 Task: Toggle the following tags when the sync option is in the git.
Action: Mouse moved to (19, 527)
Screenshot: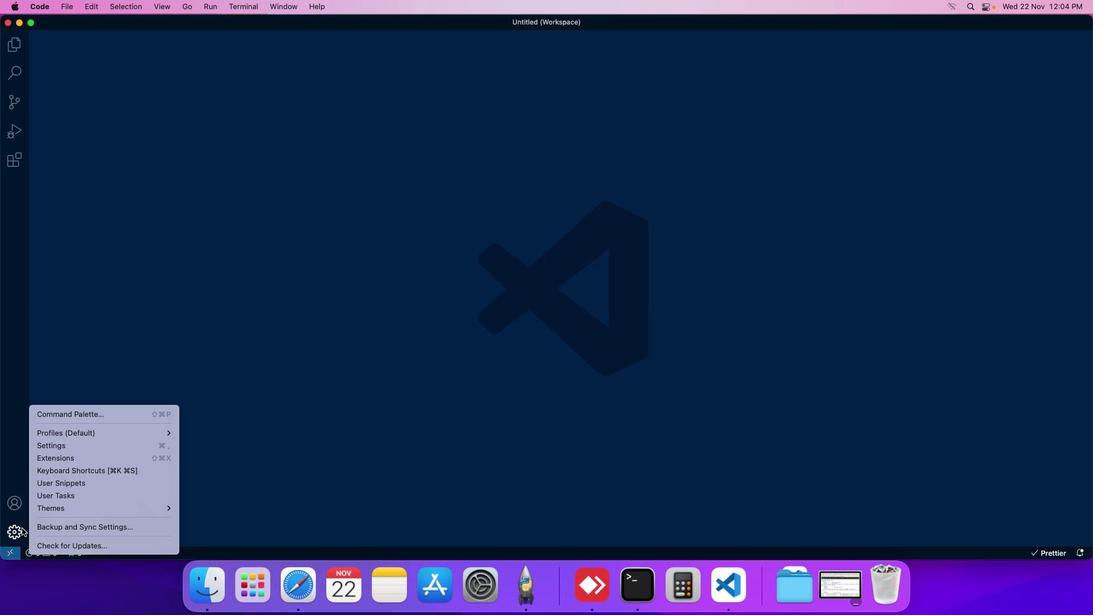 
Action: Mouse pressed left at (19, 527)
Screenshot: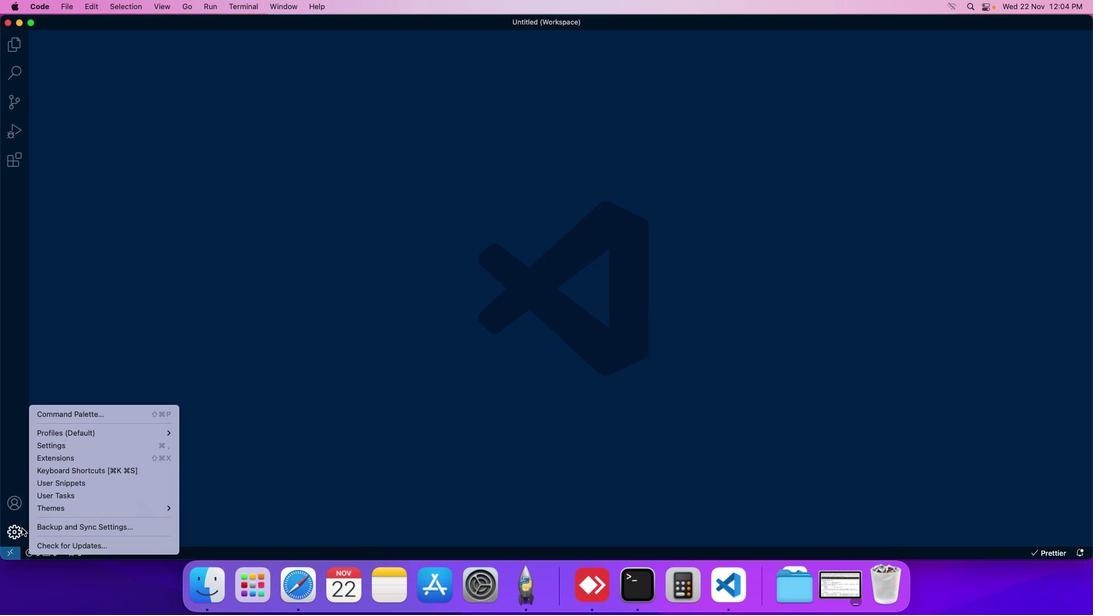 
Action: Mouse moved to (69, 447)
Screenshot: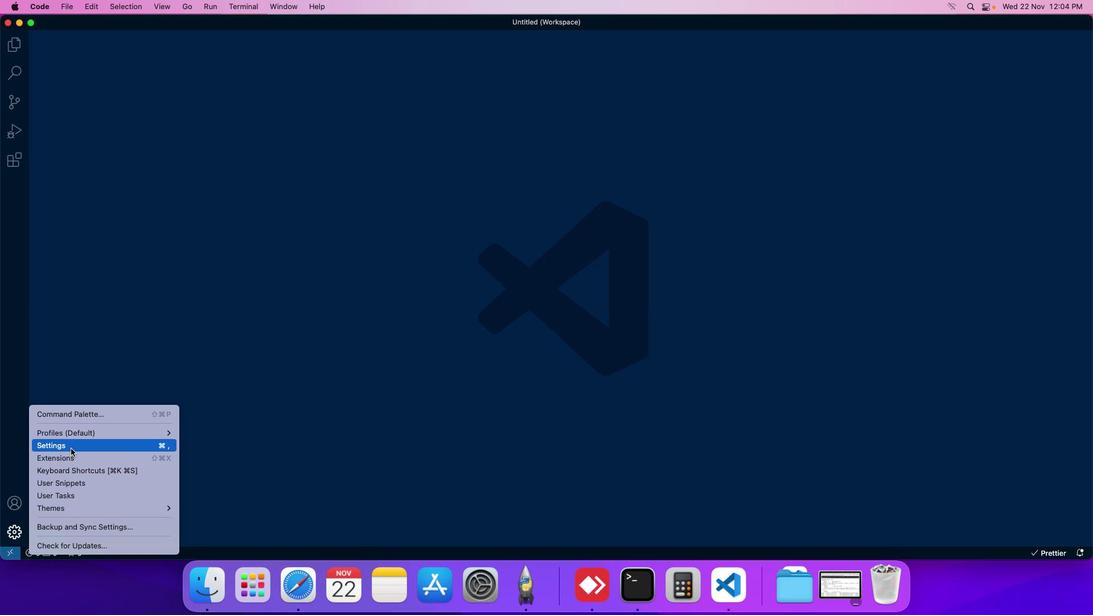 
Action: Mouse pressed left at (69, 447)
Screenshot: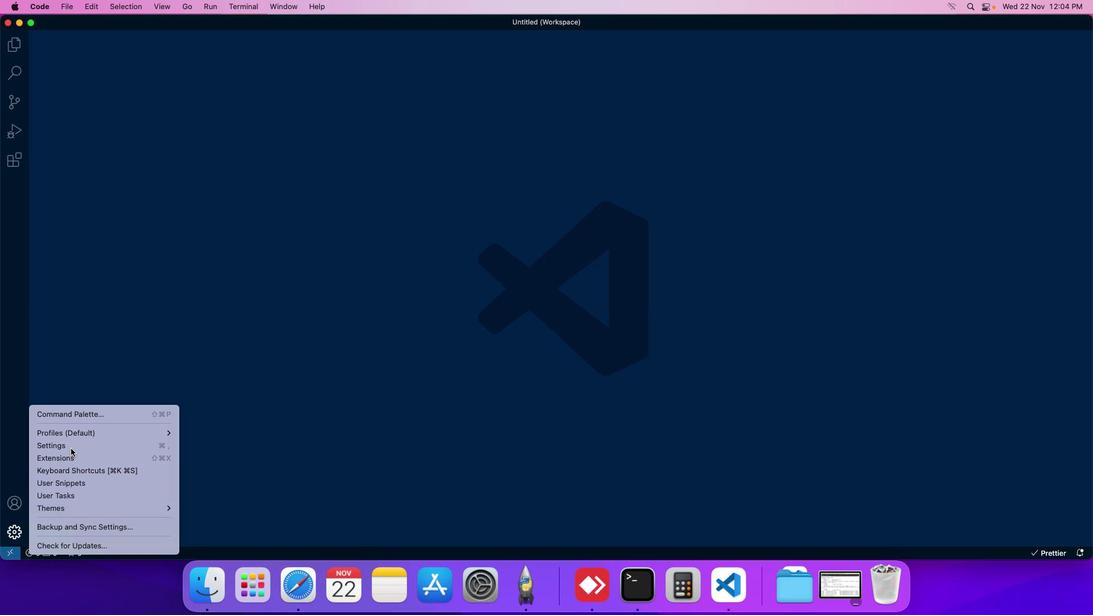 
Action: Mouse moved to (260, 84)
Screenshot: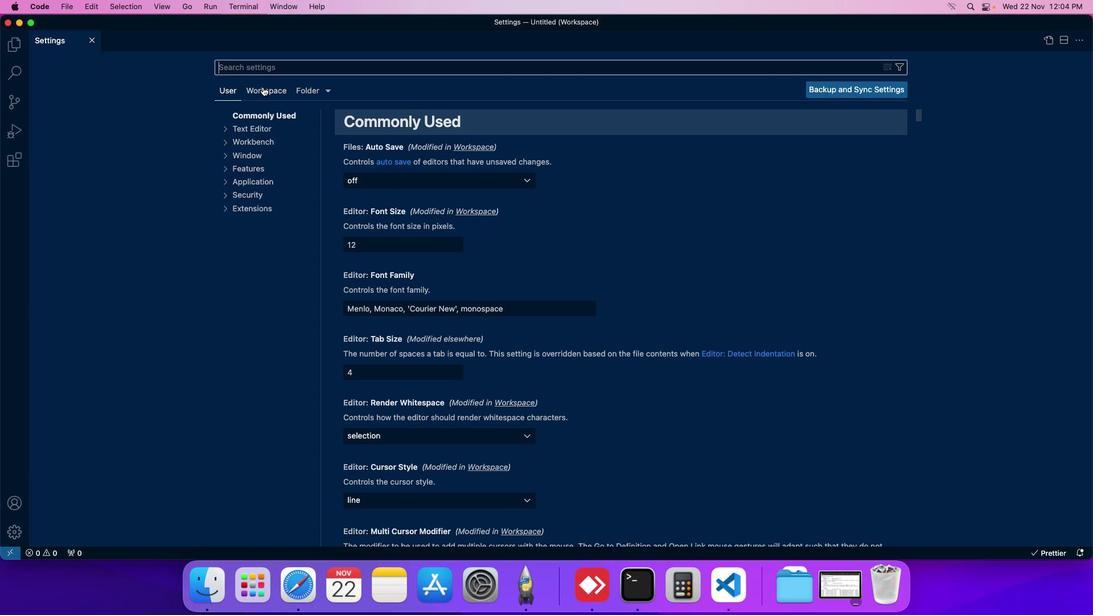 
Action: Mouse pressed left at (260, 84)
Screenshot: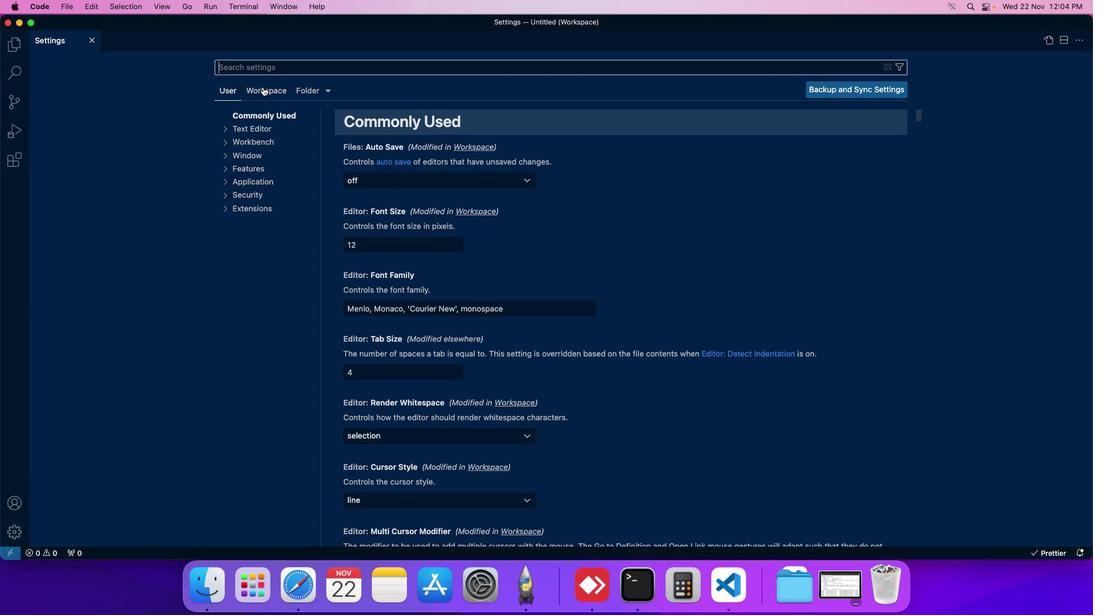 
Action: Mouse moved to (249, 194)
Screenshot: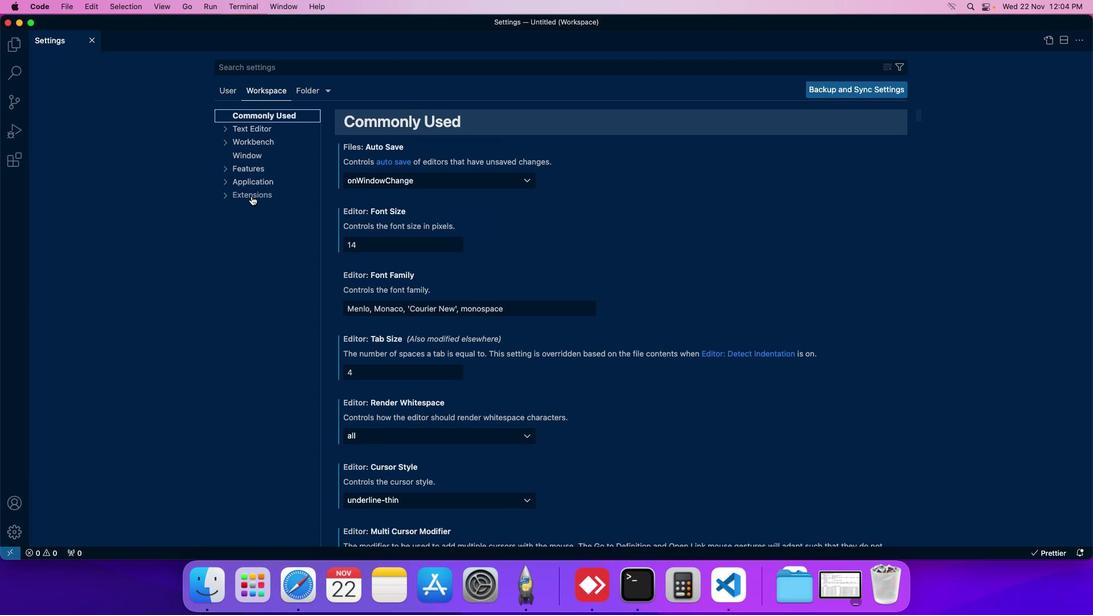
Action: Mouse pressed left at (249, 194)
Screenshot: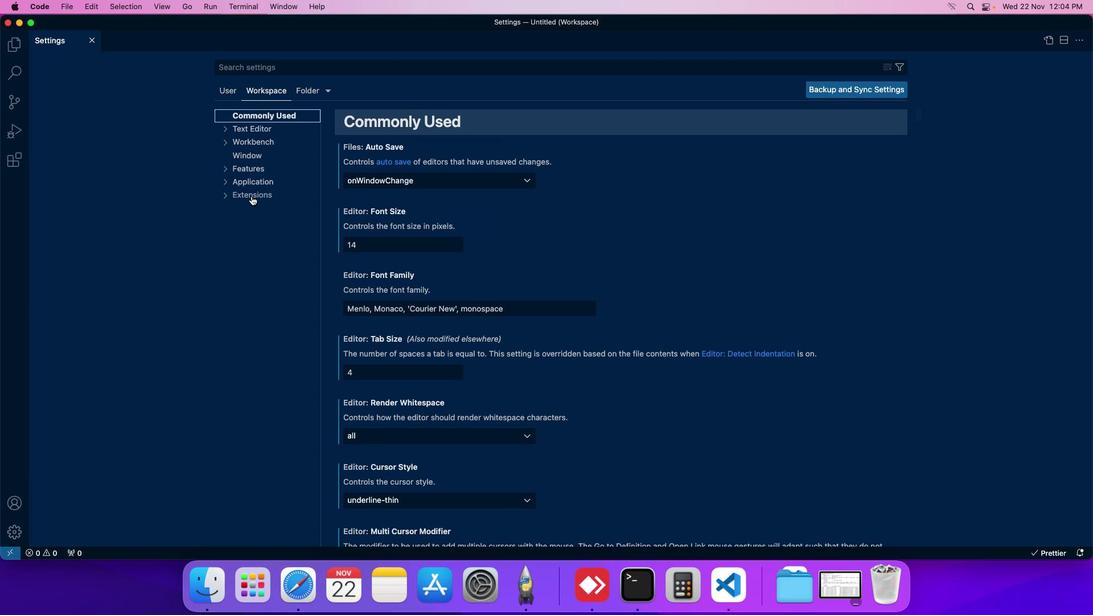 
Action: Mouse moved to (248, 246)
Screenshot: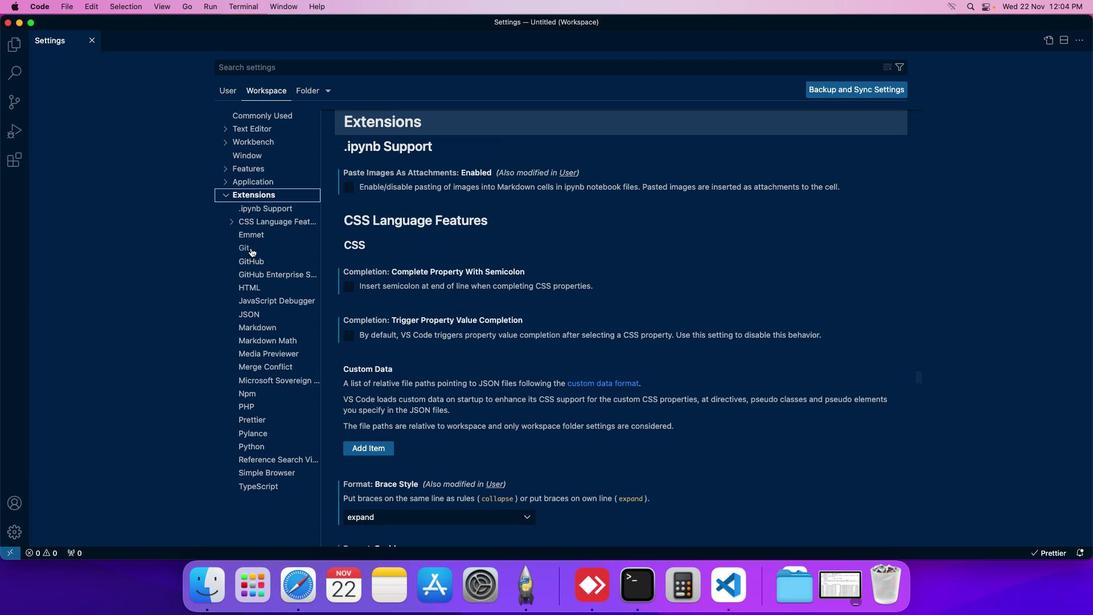 
Action: Mouse pressed left at (248, 246)
Screenshot: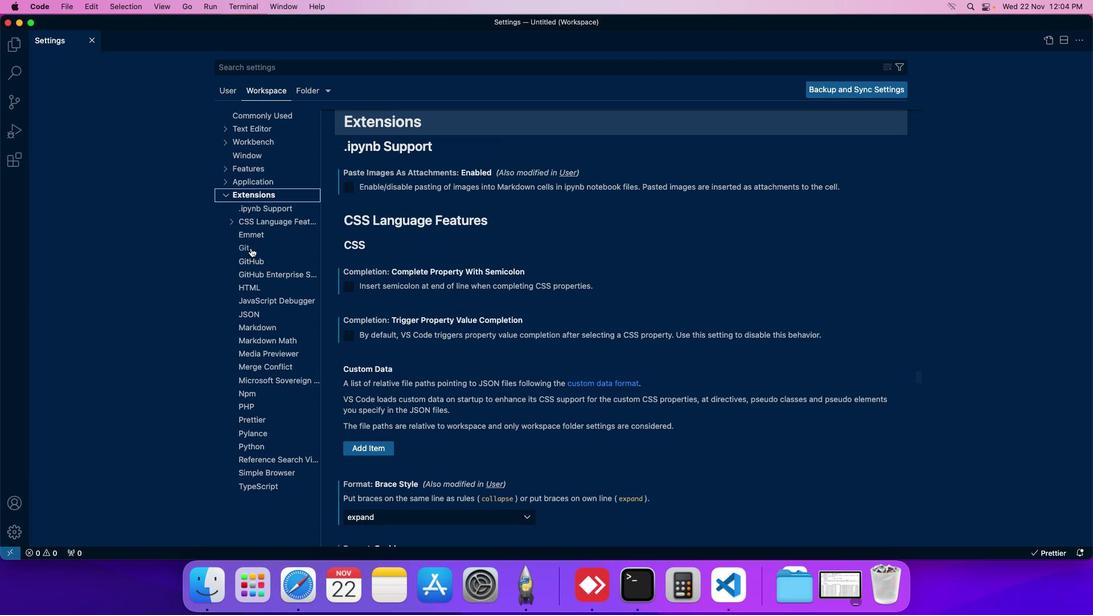 
Action: Mouse moved to (388, 325)
Screenshot: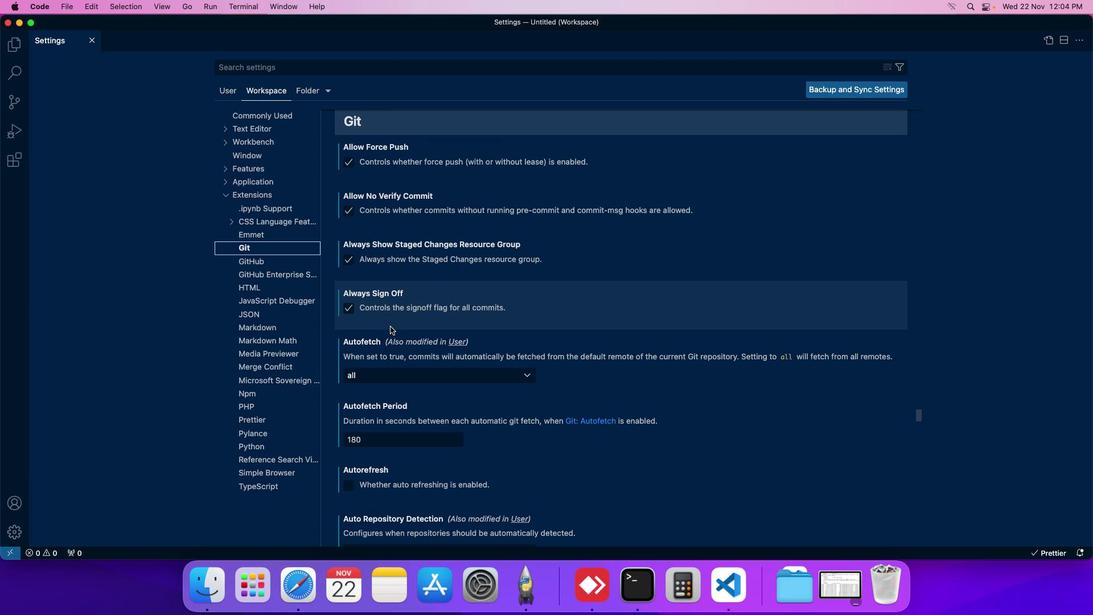 
Action: Mouse scrolled (388, 325) with delta (-1, -1)
Screenshot: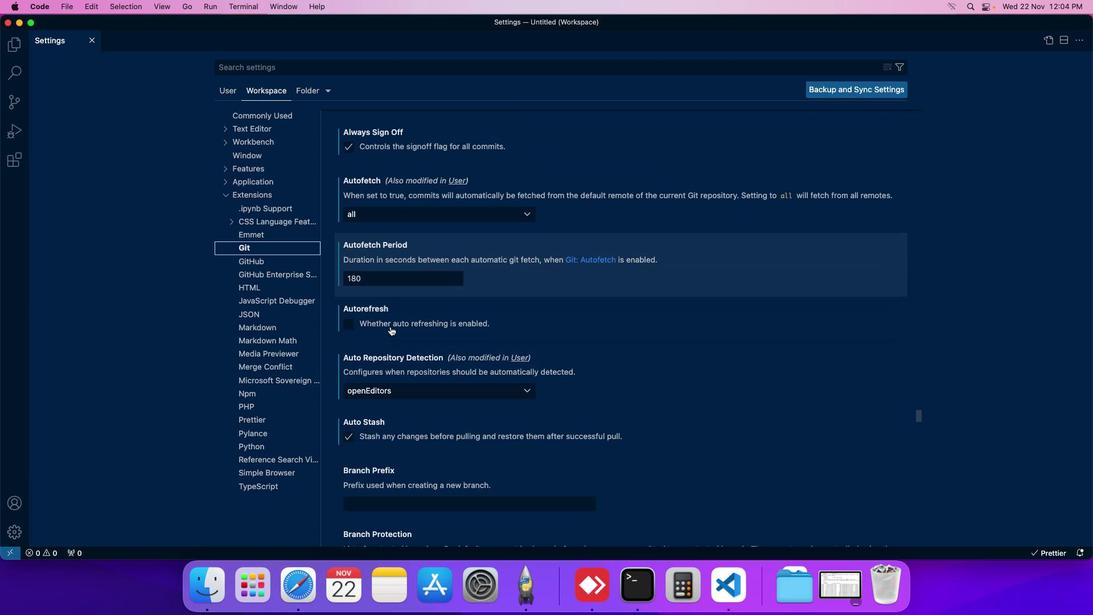 
Action: Mouse scrolled (388, 325) with delta (-1, -1)
Screenshot: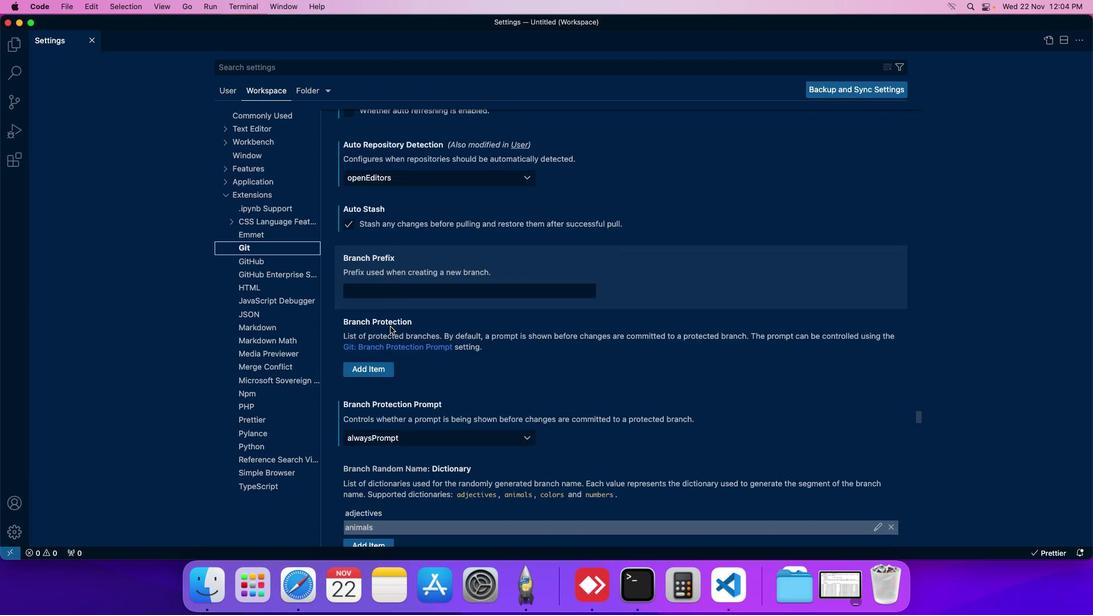 
Action: Mouse scrolled (388, 325) with delta (-1, -1)
Screenshot: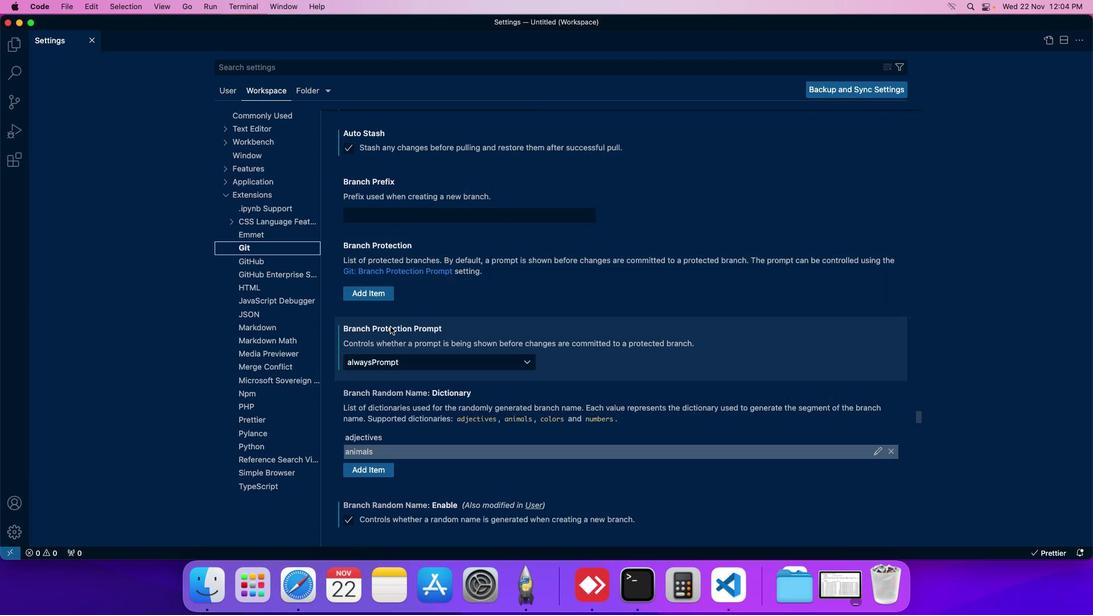 
Action: Mouse scrolled (388, 325) with delta (-1, -1)
Screenshot: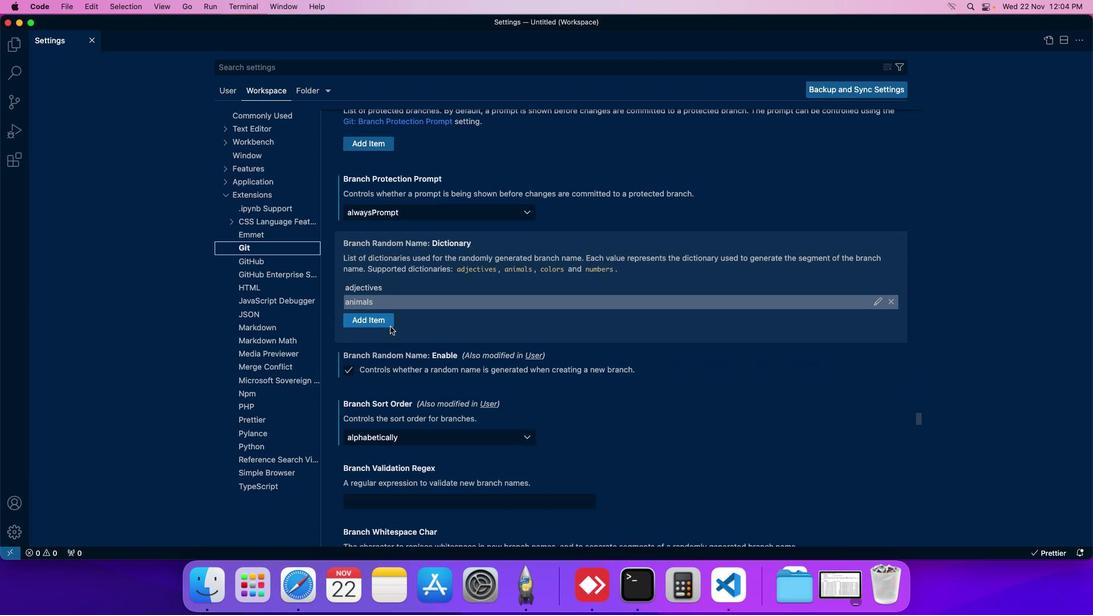 
Action: Mouse scrolled (388, 325) with delta (-1, -1)
Screenshot: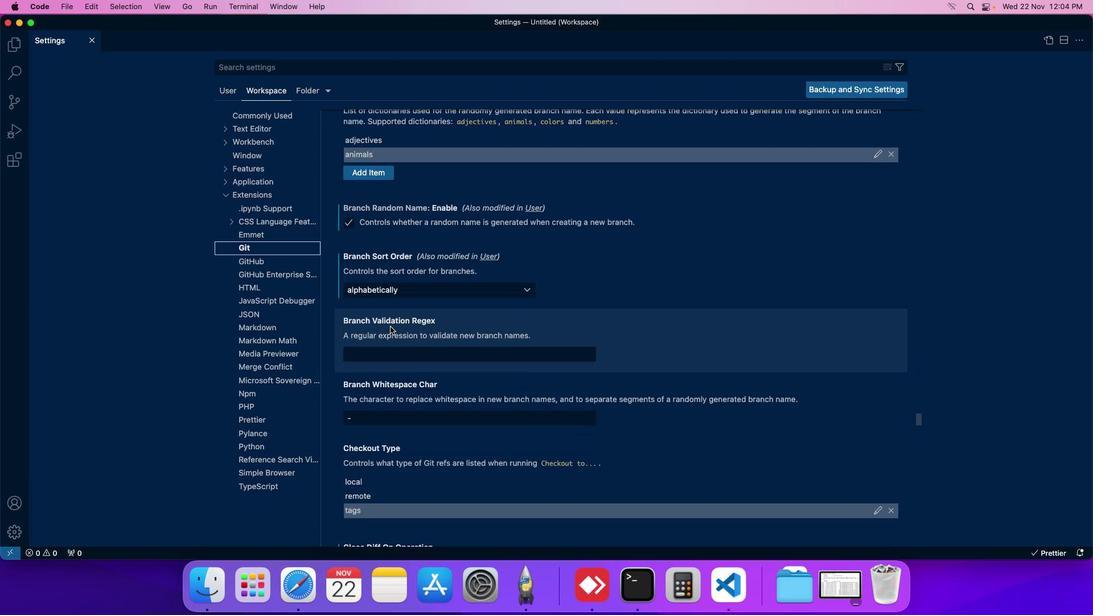 
Action: Mouse scrolled (388, 325) with delta (-1, -1)
Screenshot: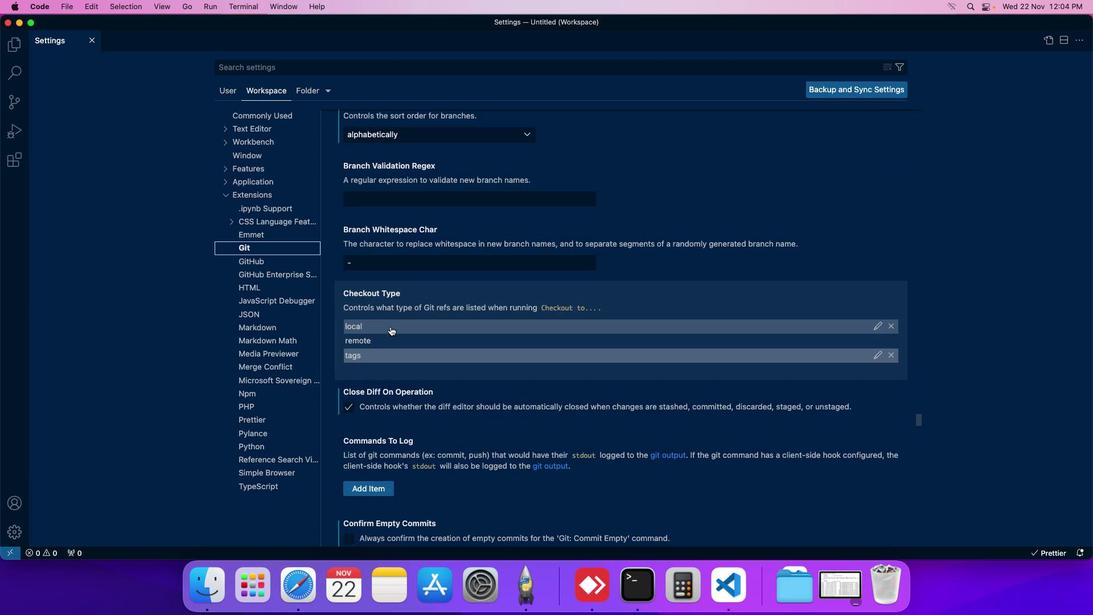 
Action: Mouse scrolled (388, 325) with delta (-1, -1)
Screenshot: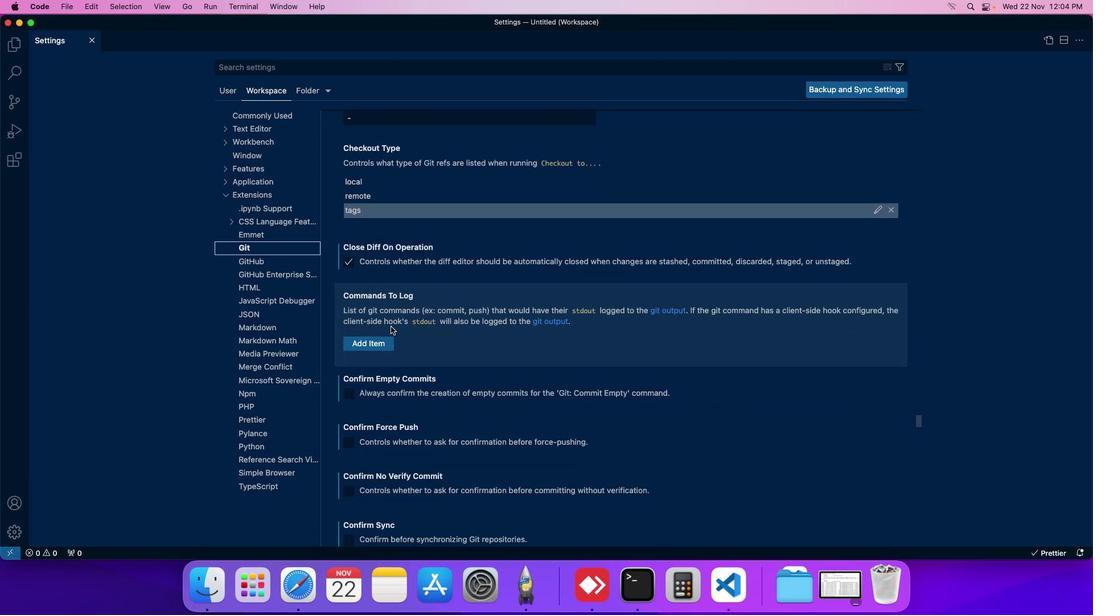 
Action: Mouse moved to (389, 325)
Screenshot: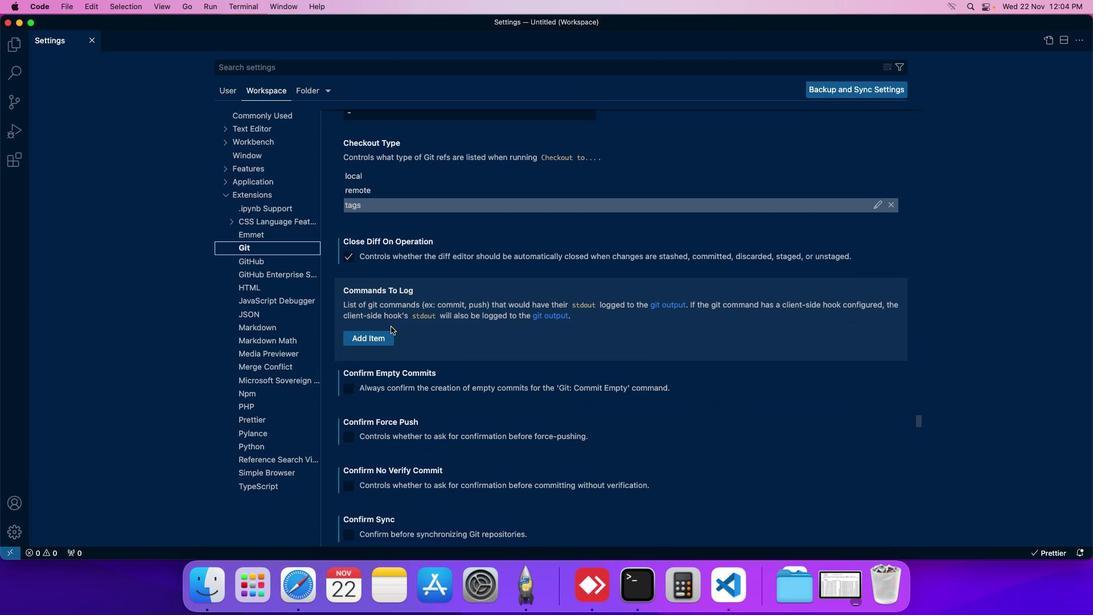 
Action: Mouse scrolled (389, 325) with delta (-1, -1)
Screenshot: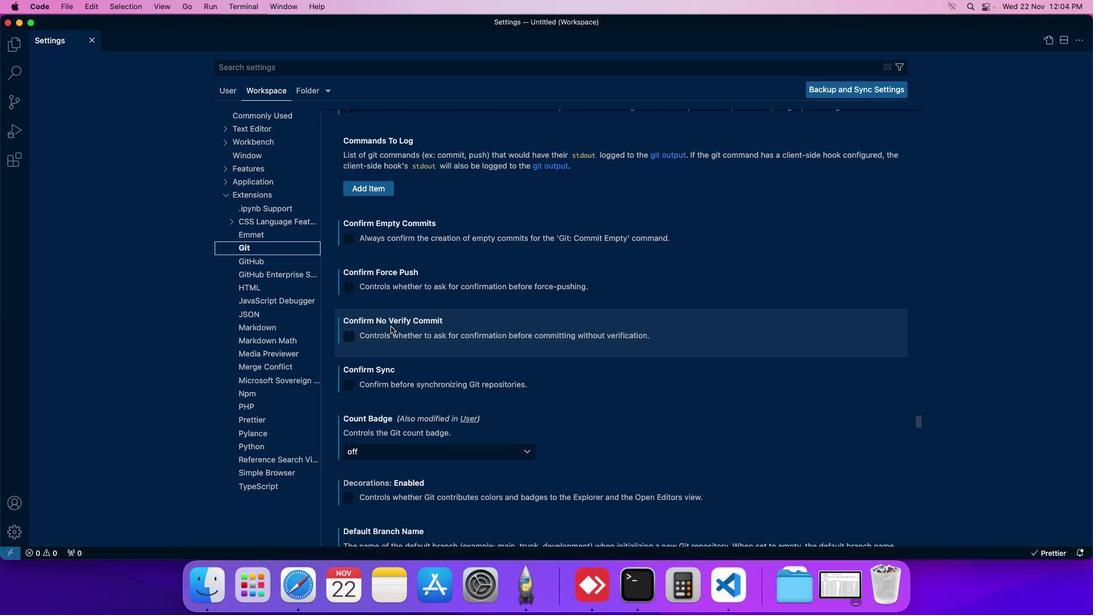 
Action: Mouse scrolled (389, 325) with delta (-1, -1)
Screenshot: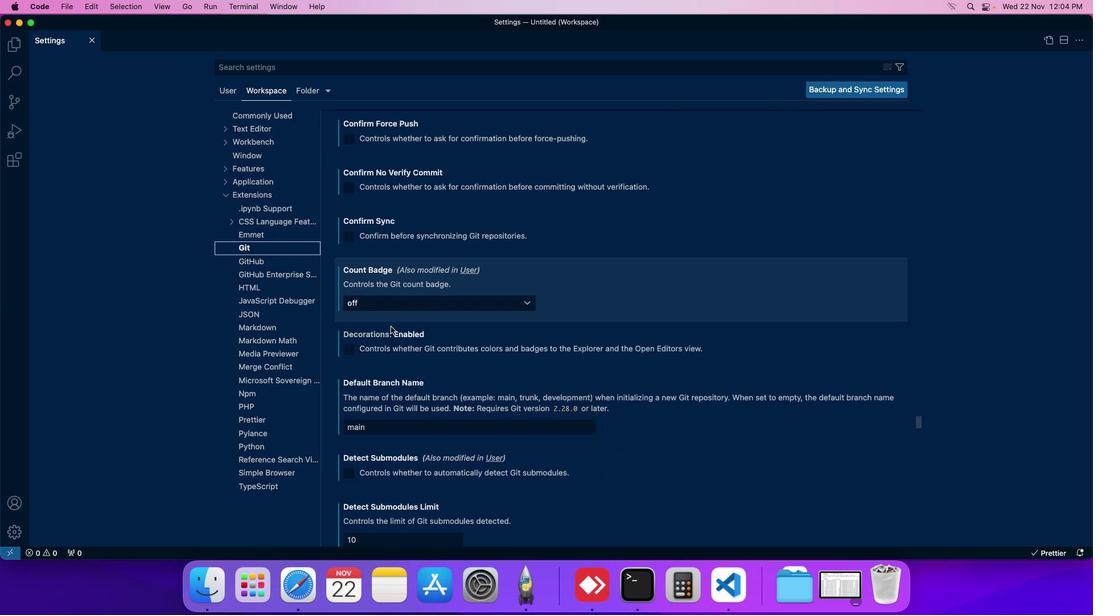 
Action: Mouse scrolled (389, 325) with delta (-1, -1)
Screenshot: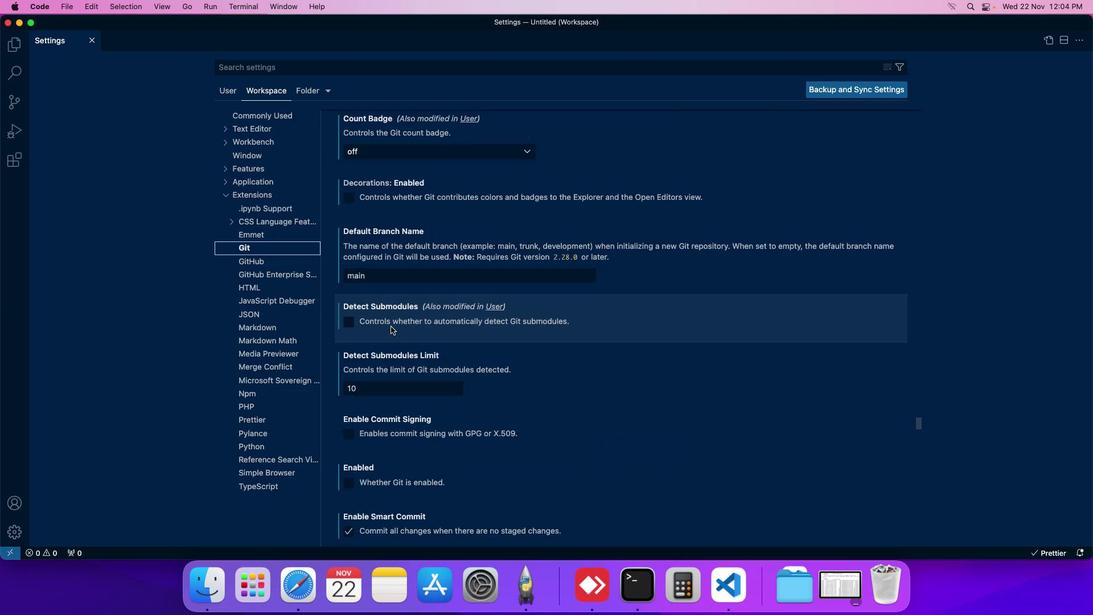 
Action: Mouse moved to (390, 324)
Screenshot: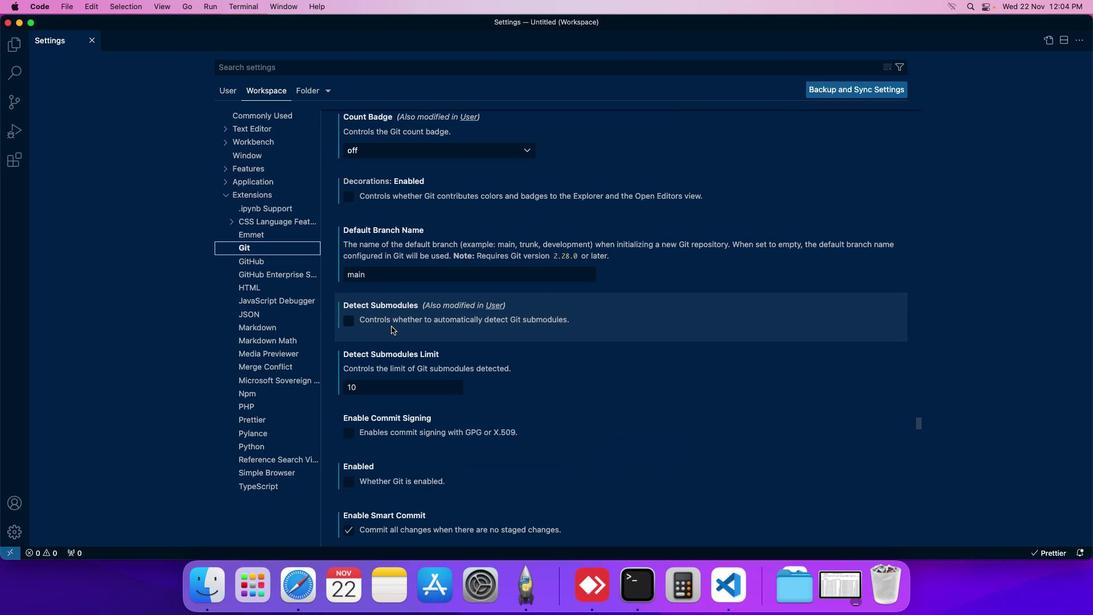 
Action: Mouse scrolled (390, 324) with delta (-1, -1)
Screenshot: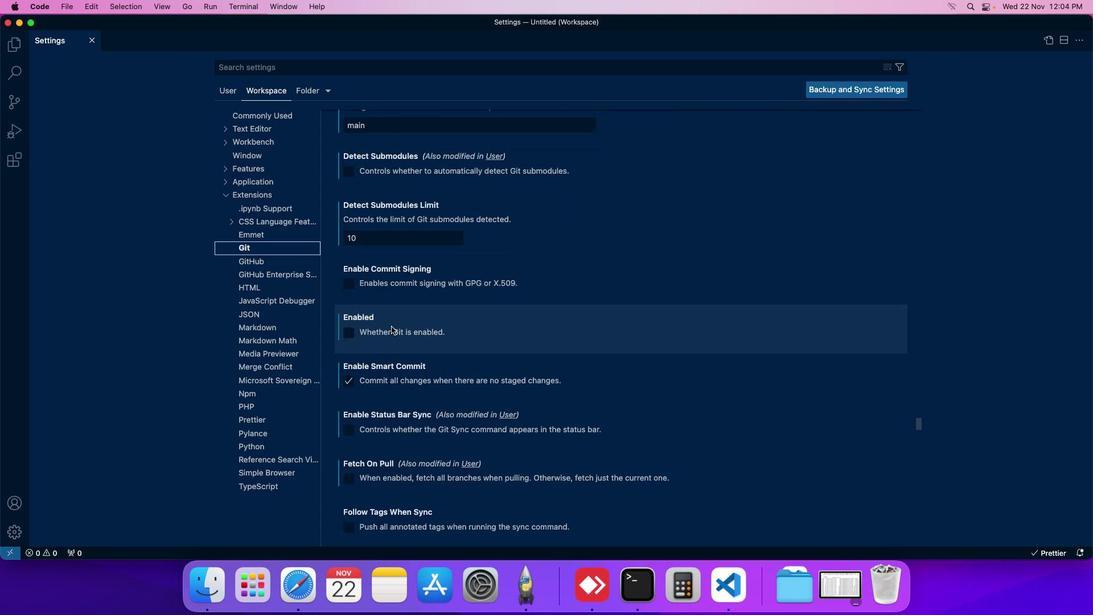 
Action: Mouse scrolled (390, 324) with delta (-1, -1)
Screenshot: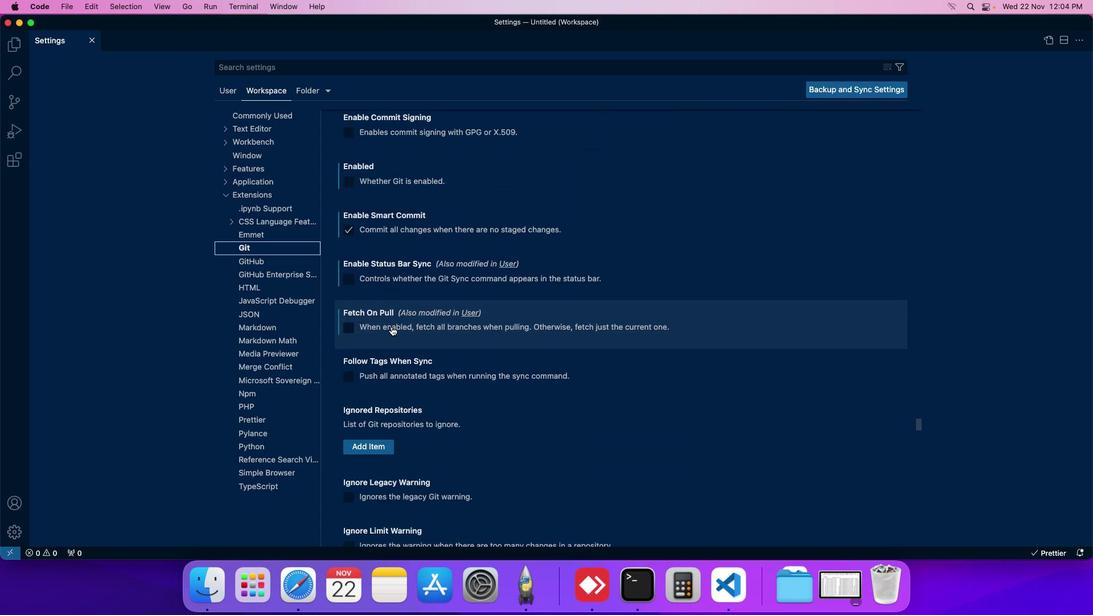 
Action: Mouse scrolled (390, 324) with delta (-1, -1)
Screenshot: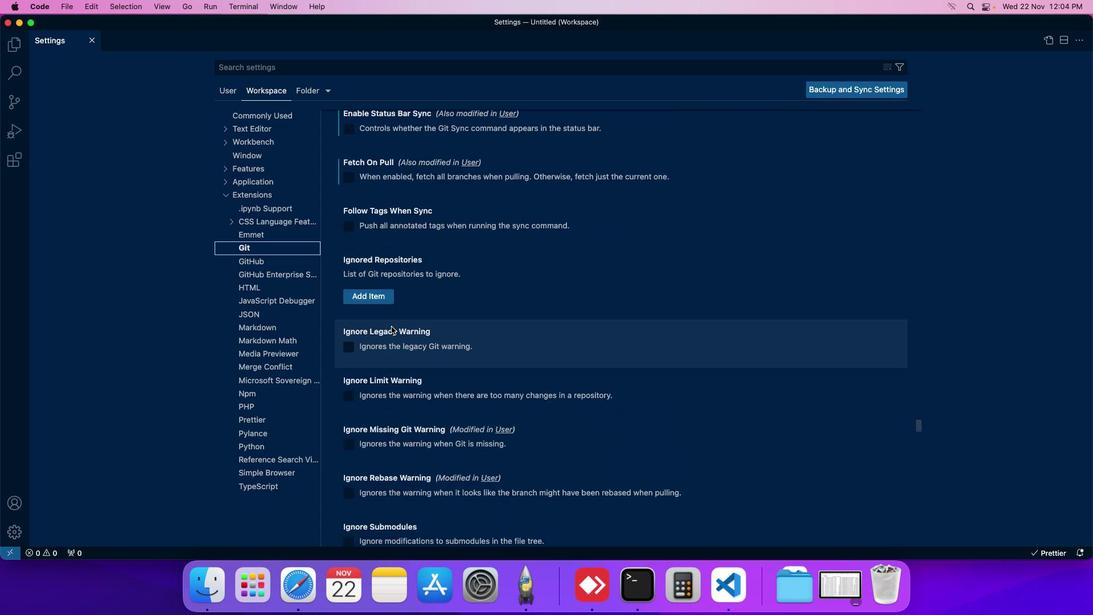 
Action: Mouse moved to (344, 222)
Screenshot: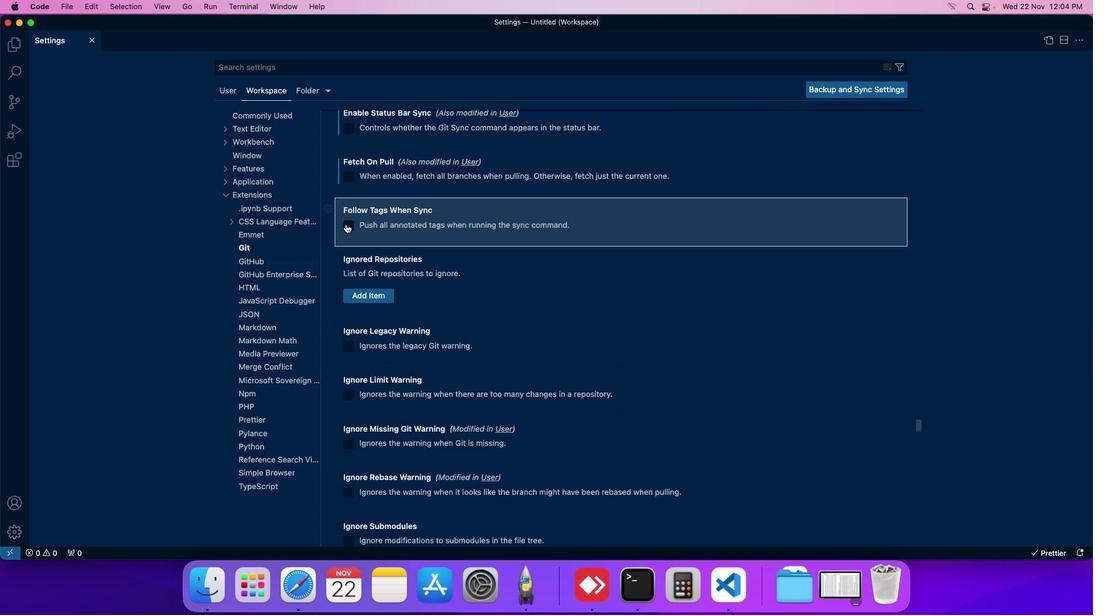 
Action: Mouse pressed left at (344, 222)
Screenshot: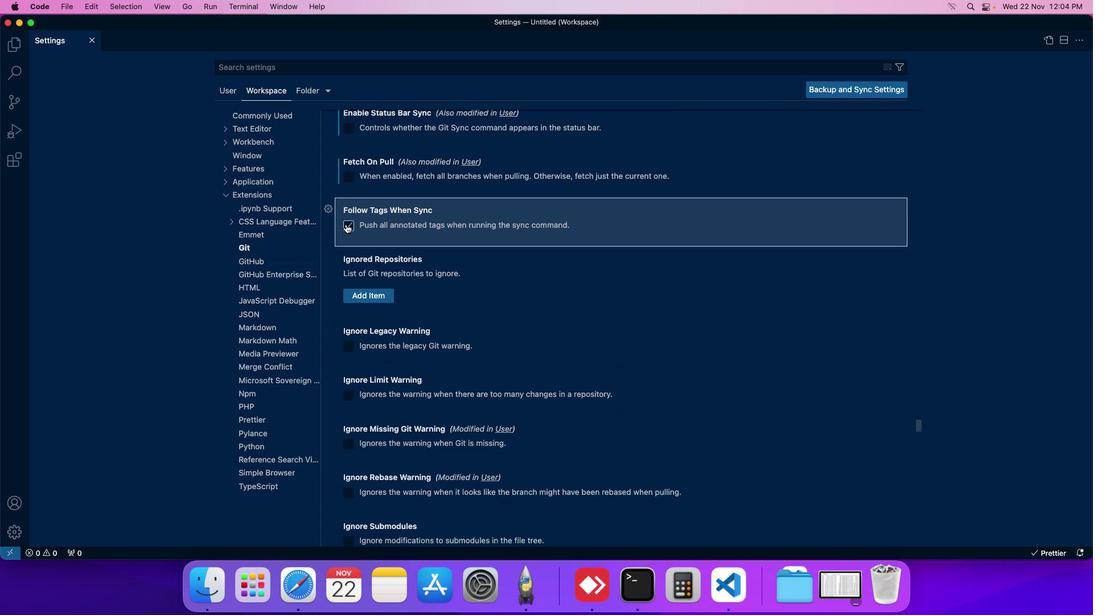 
Action: Mouse moved to (345, 225)
Screenshot: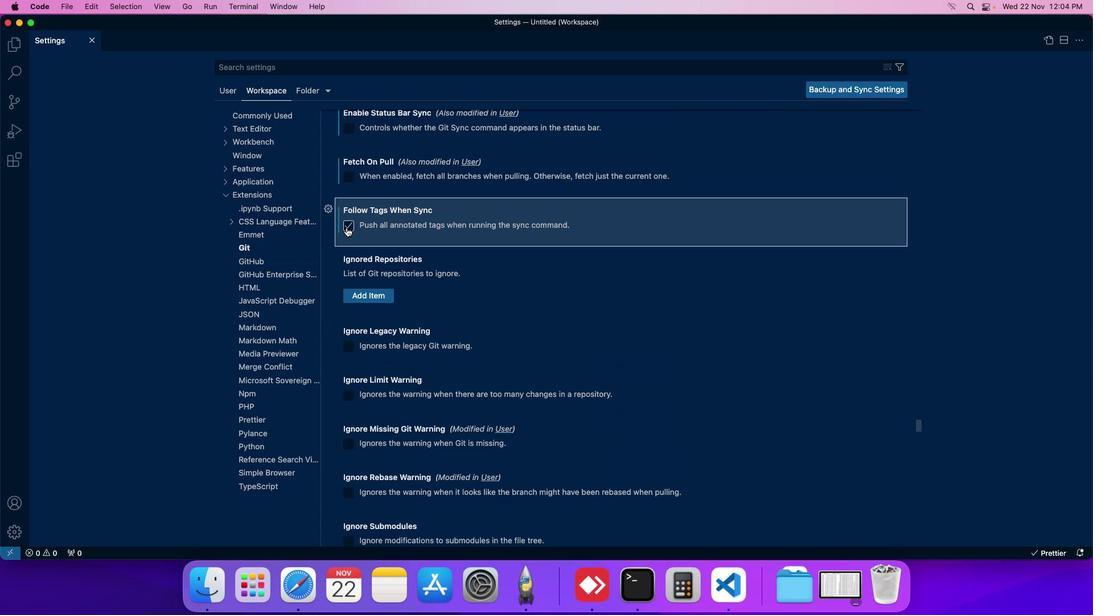 
